 Task: Create a Workspace WS0000000004 in Trello with Workspace Type as ENGINEERING-IT and Workspace Description as WD0000000004. Invite a Team Member Ayush98111@gmail.com to Workspace WS0000000004 in Trello. Invite a Team Member Nikrathi889@gmail.com to Workspace WS0000000004 in Trello. Invite a Team Member Mailaustralia7@gmail.com to Workspace WS0000000004 in Trello. Invite a Team Member Carxxstreet791@gmail.com to Workspace WS0000000004 in Trello
Action: Mouse moved to (432, 48)
Screenshot: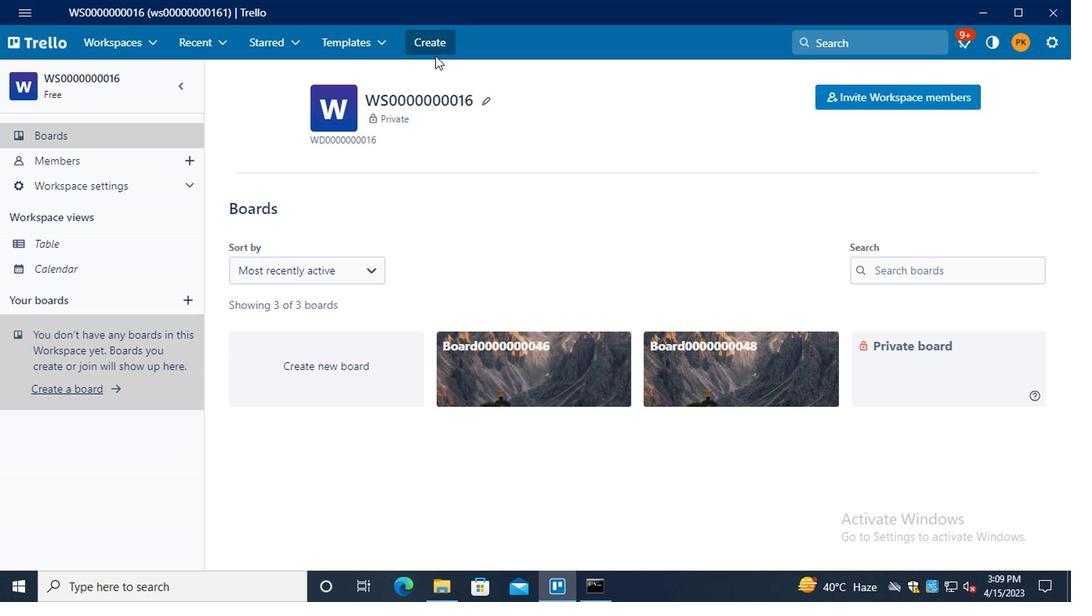 
Action: Mouse pressed left at (432, 48)
Screenshot: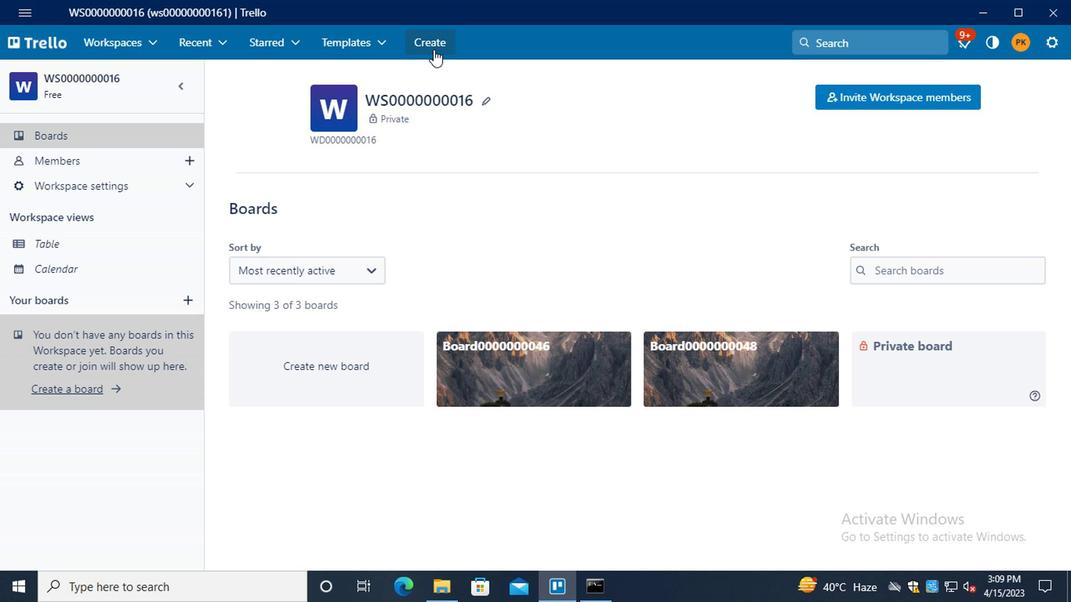 
Action: Mouse moved to (476, 195)
Screenshot: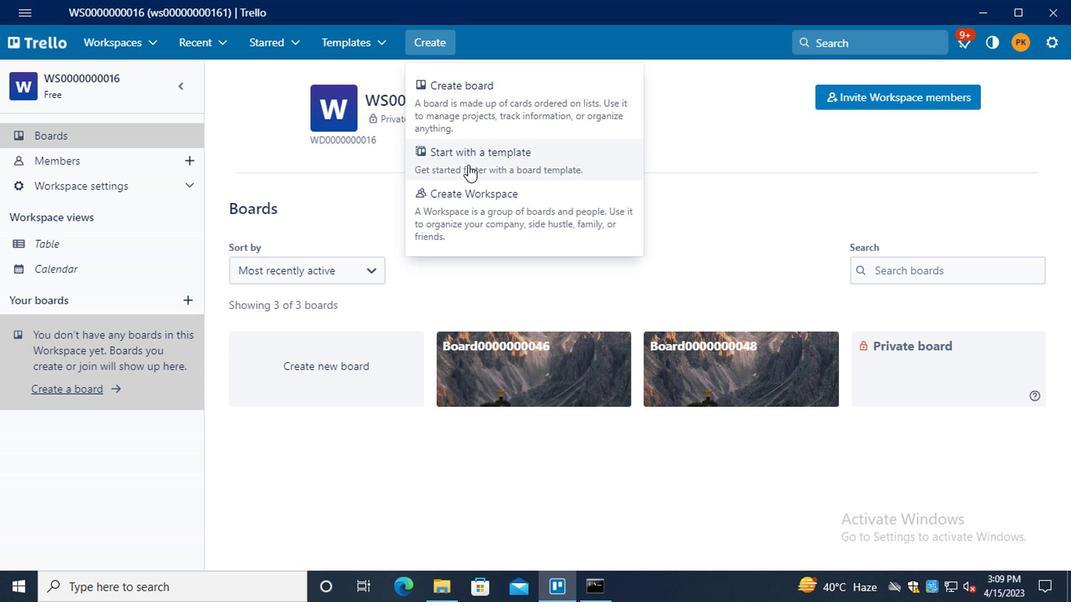 
Action: Mouse pressed left at (476, 195)
Screenshot: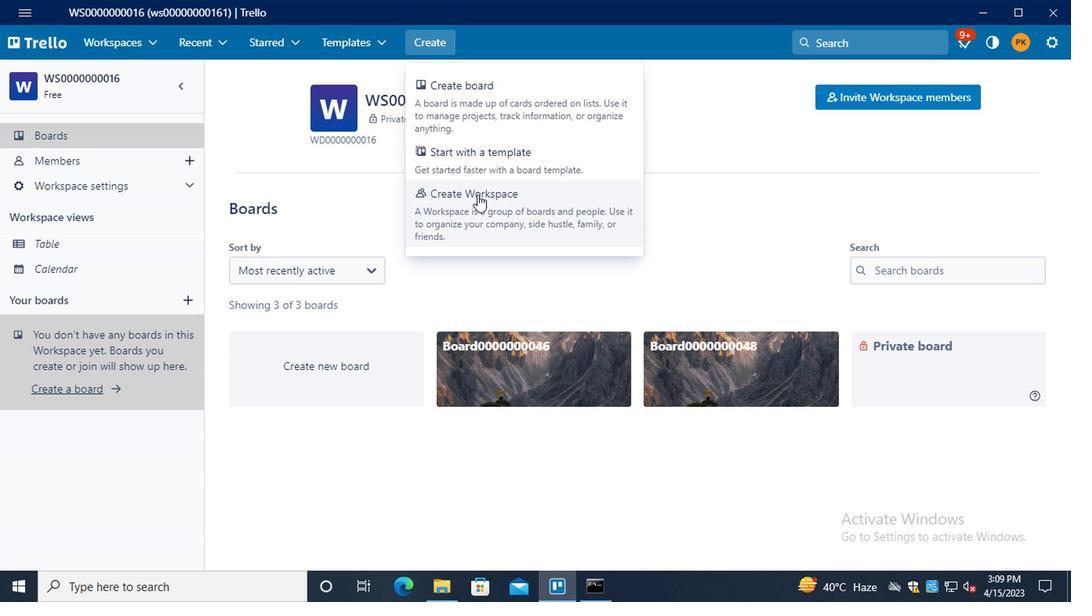 
Action: Mouse moved to (410, 246)
Screenshot: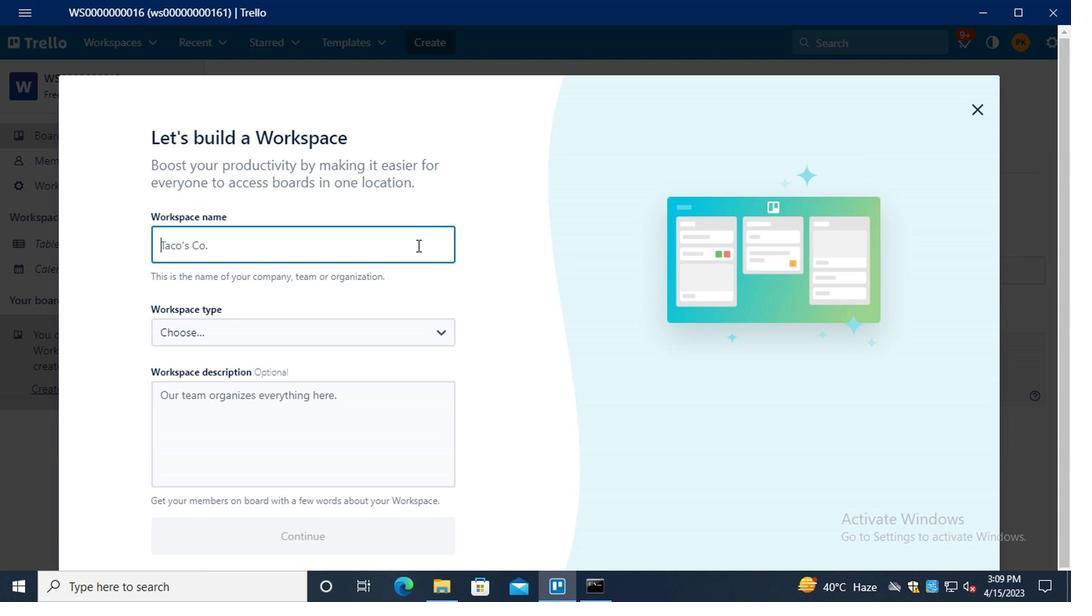 
Action: Key pressed <Key.shift>WS0000000004
Screenshot: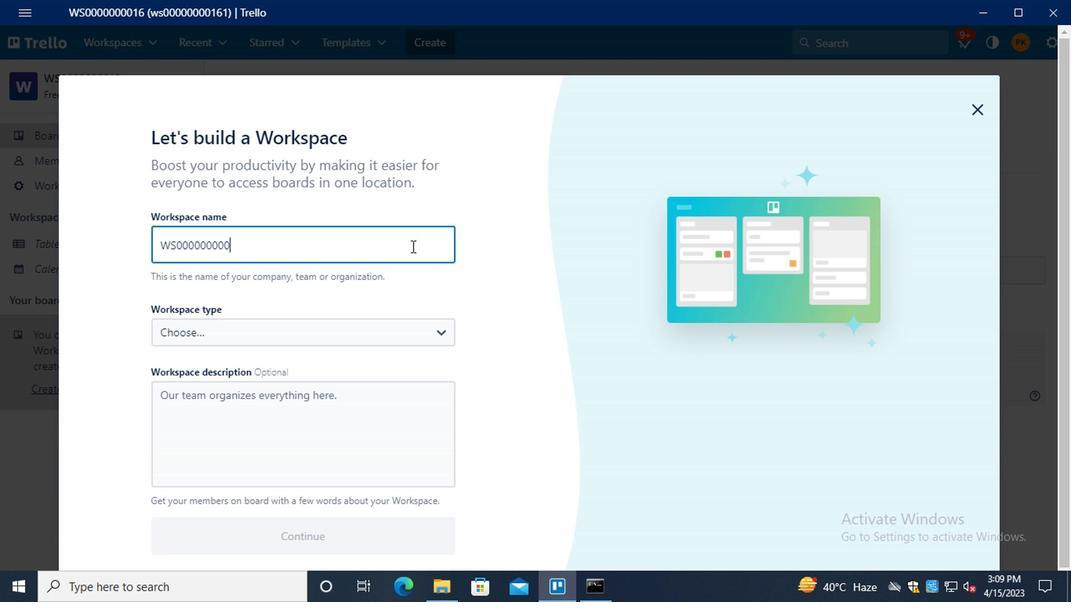 
Action: Mouse moved to (399, 342)
Screenshot: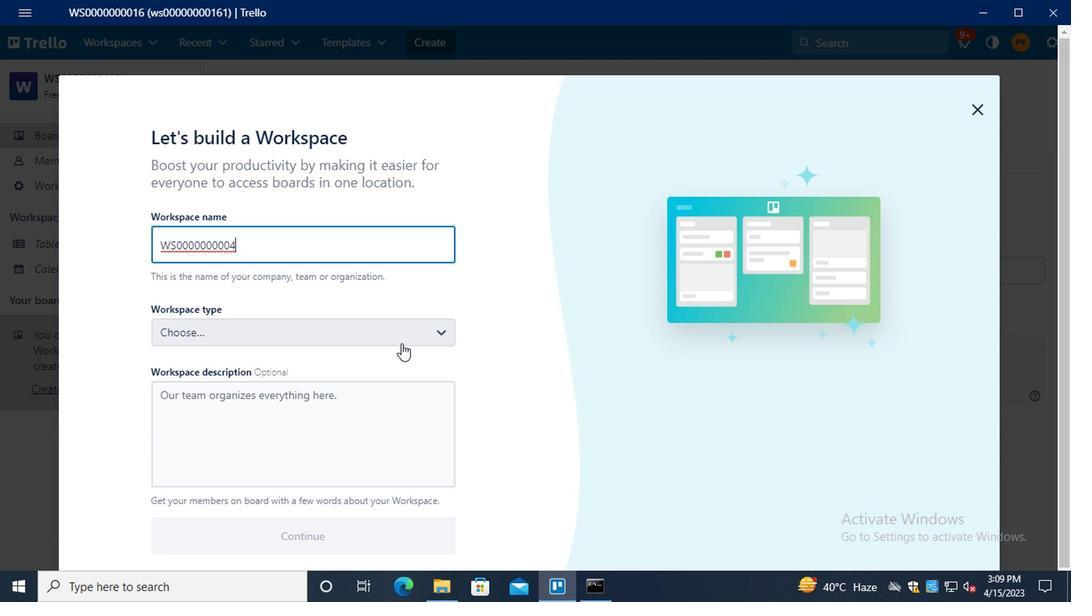 
Action: Mouse pressed left at (399, 342)
Screenshot: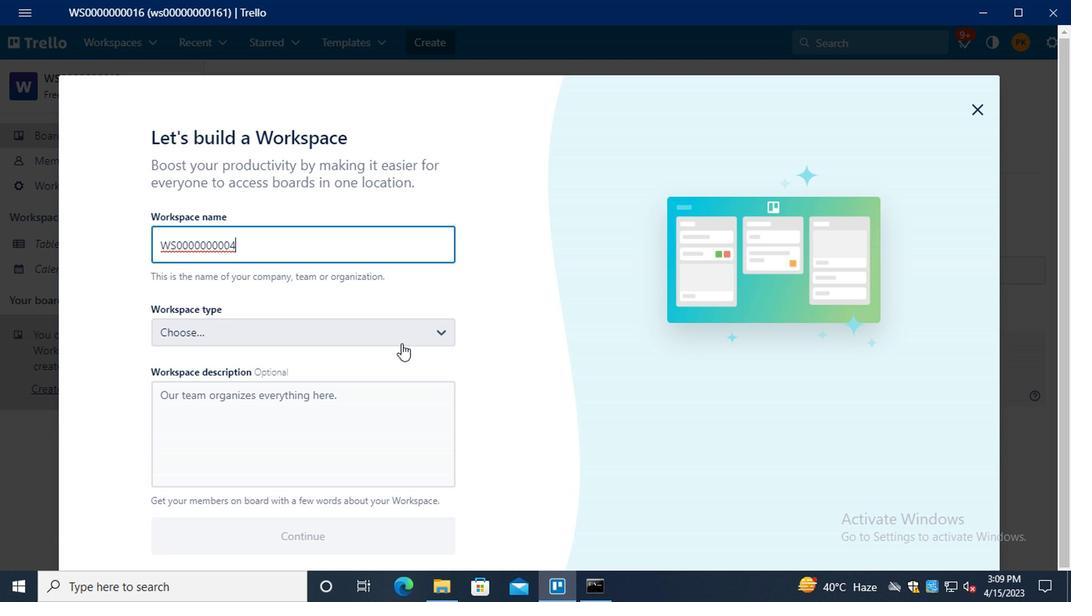 
Action: Mouse moved to (353, 430)
Screenshot: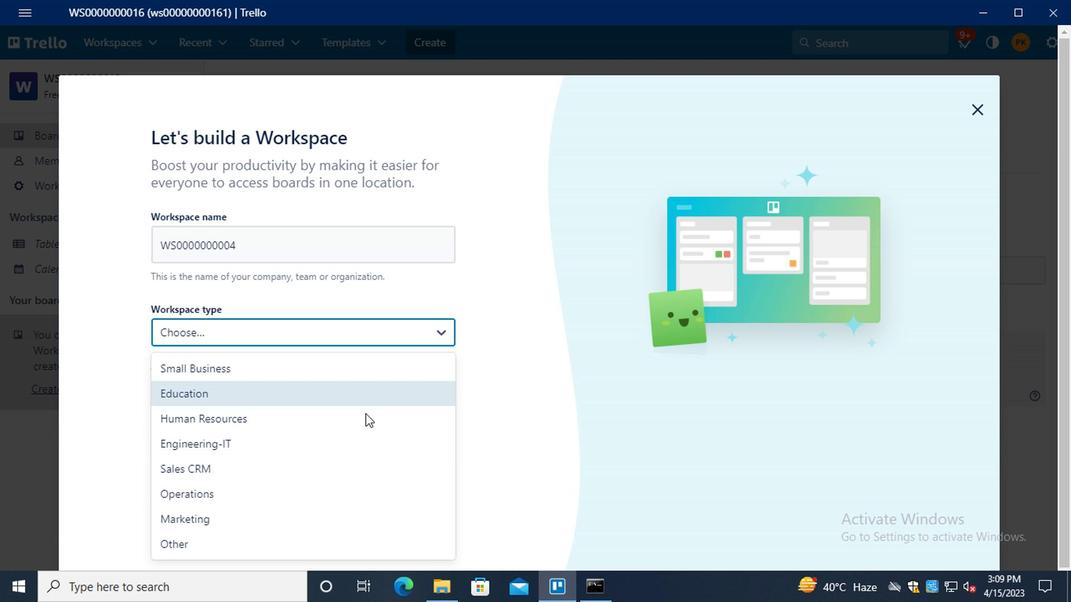 
Action: Mouse pressed left at (353, 430)
Screenshot: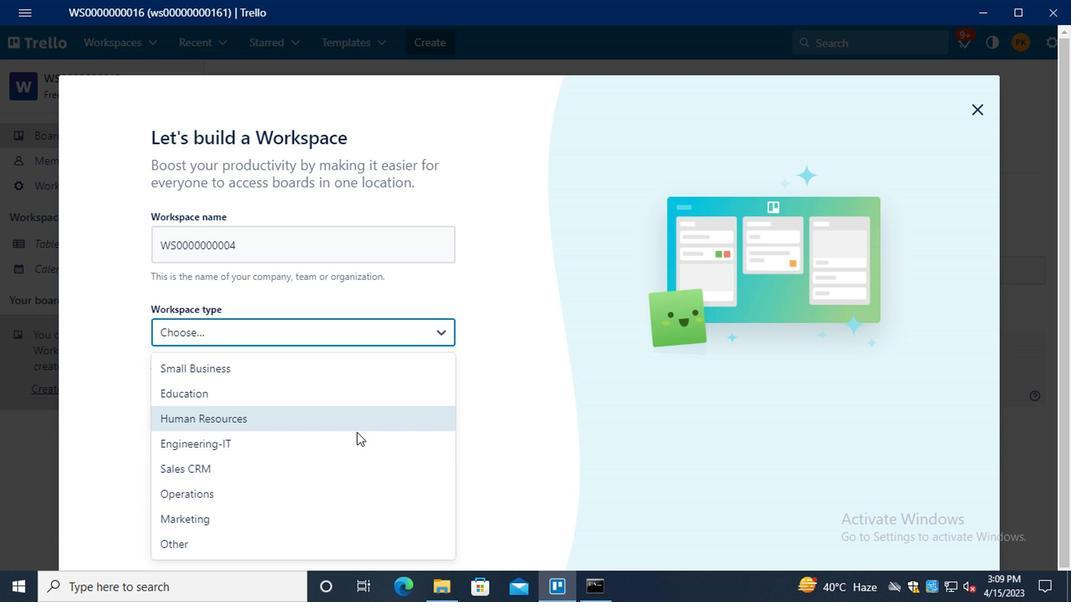 
Action: Mouse moved to (335, 442)
Screenshot: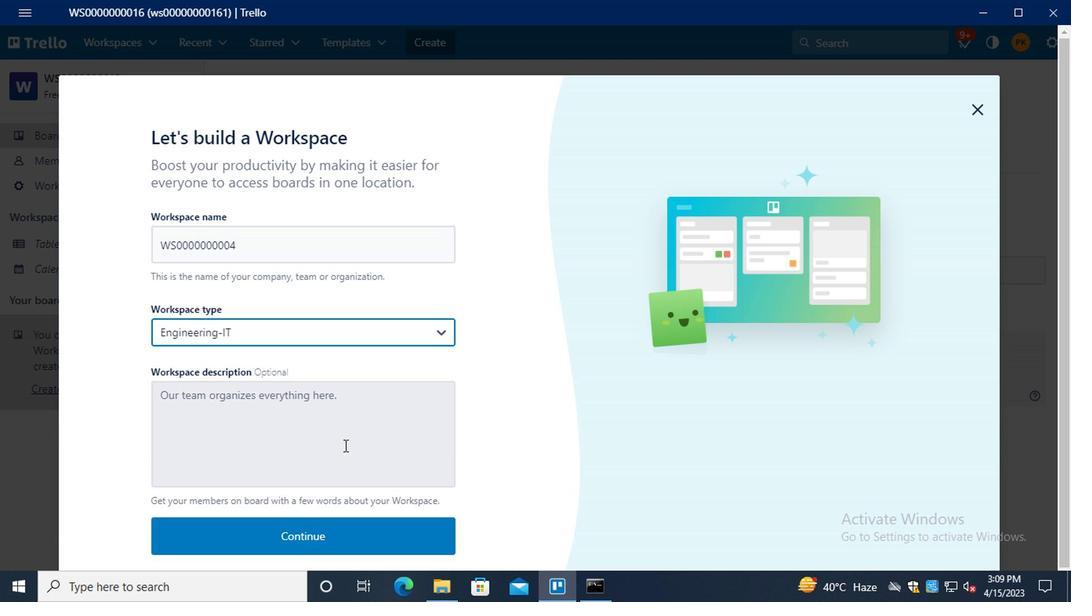 
Action: Mouse pressed left at (335, 442)
Screenshot: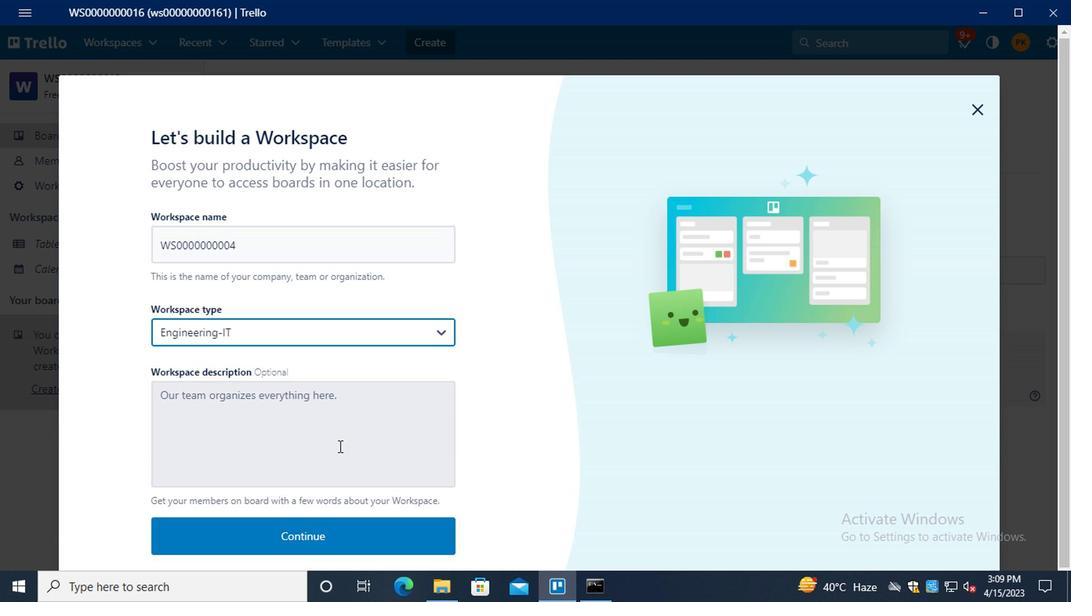 
Action: Mouse moved to (335, 442)
Screenshot: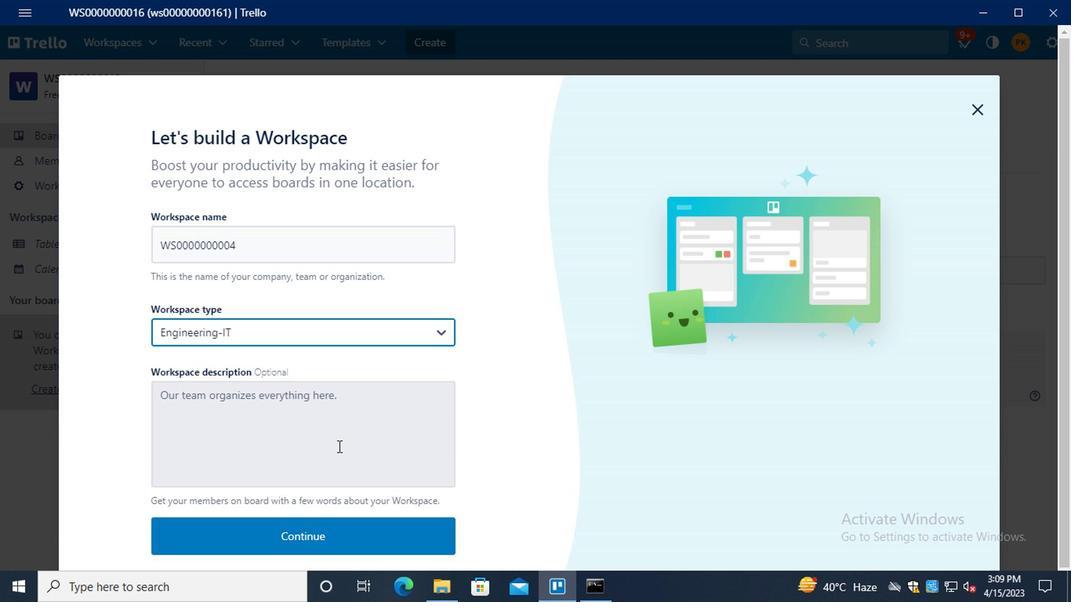 
Action: Key pressed <Key.shift>WD0000000004
Screenshot: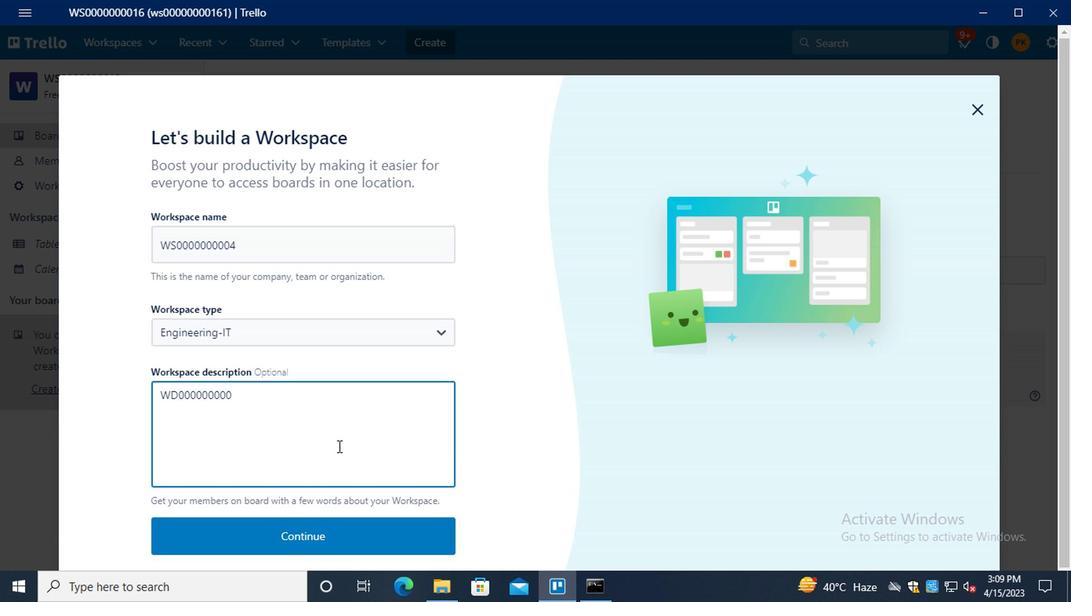 
Action: Mouse moved to (324, 525)
Screenshot: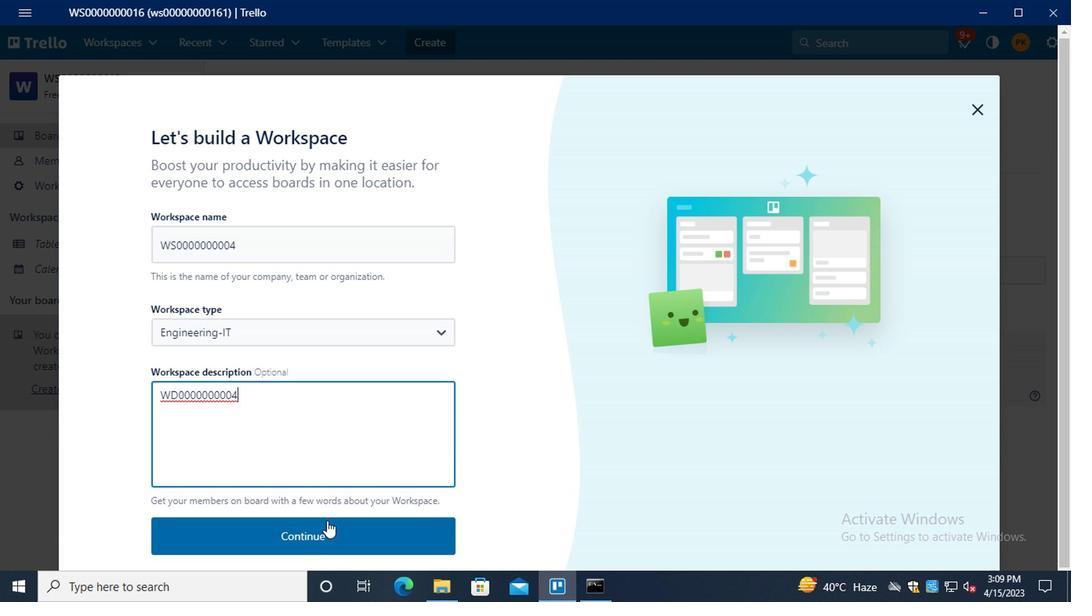 
Action: Mouse pressed left at (324, 525)
Screenshot: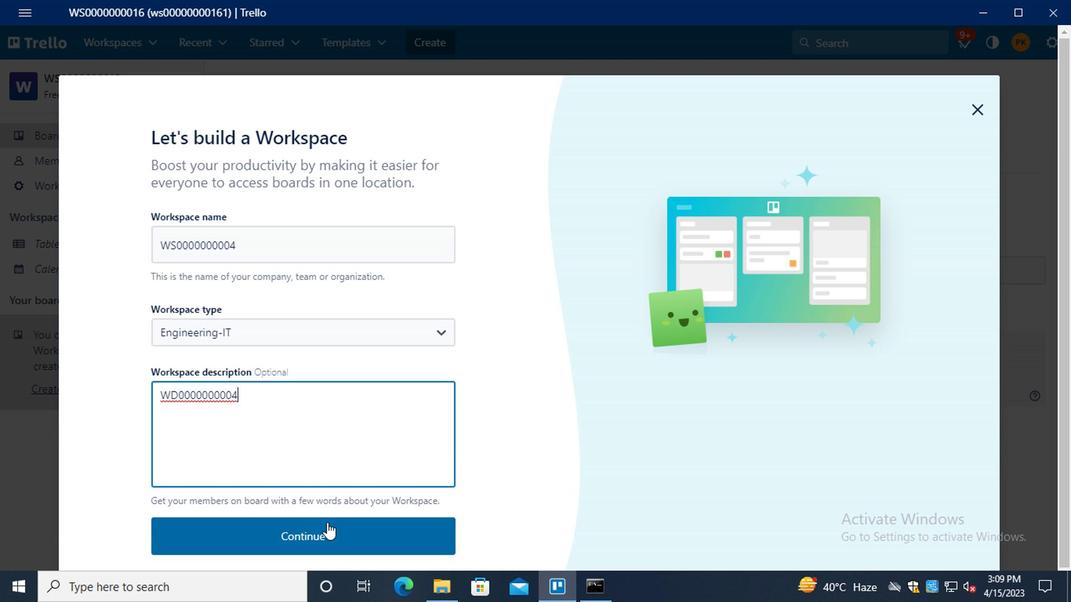 
Action: Mouse moved to (273, 242)
Screenshot: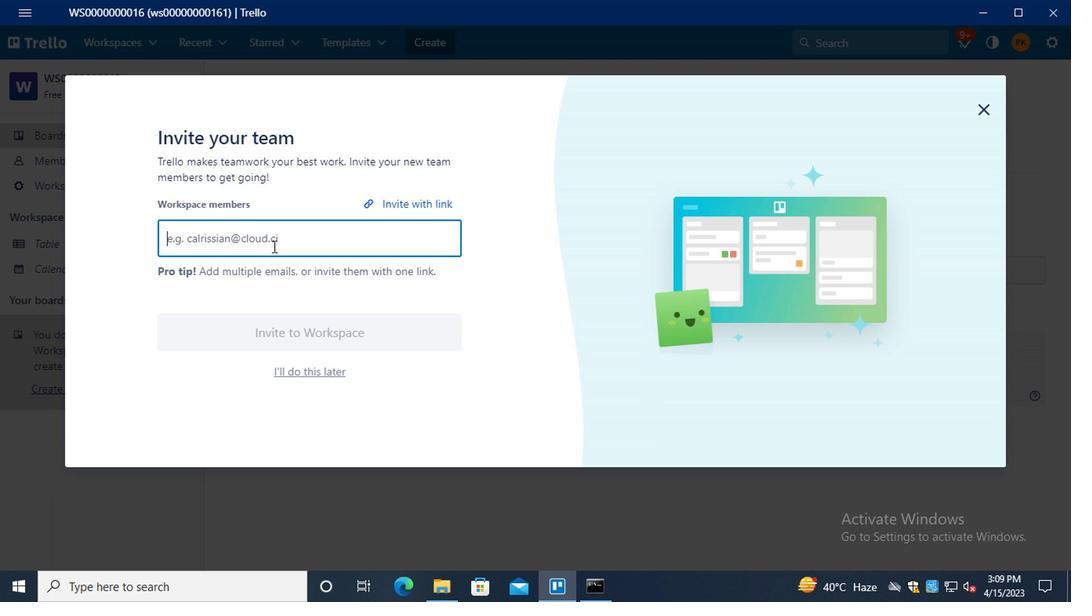 
Action: Mouse pressed left at (273, 242)
Screenshot: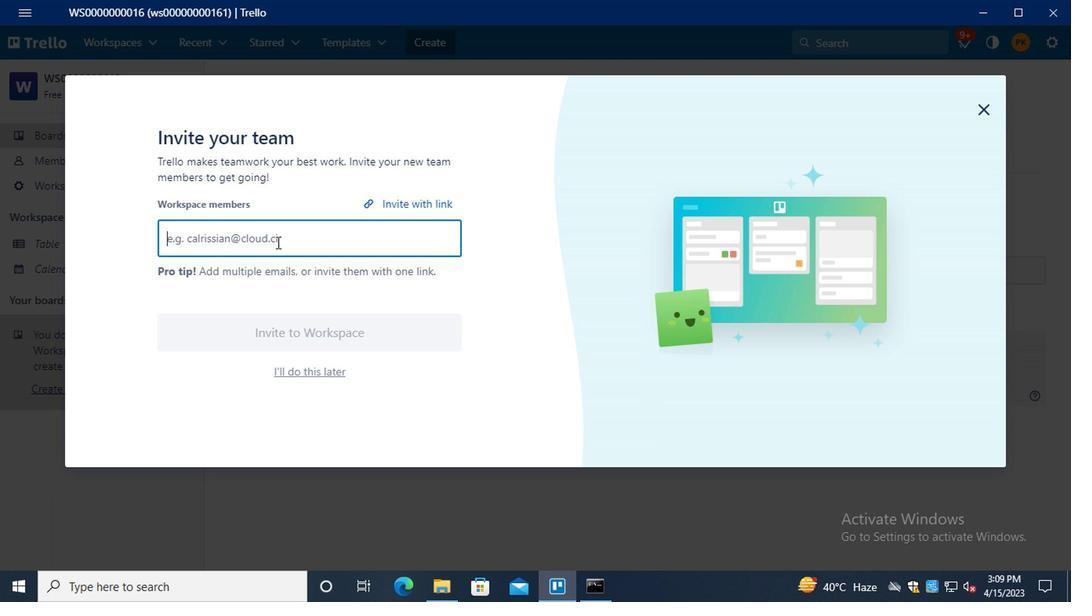 
Action: Key pressed <Key.shift>AYUSH98111<Key.shift>@GMAIL.COM<Key.enter><Key.shift><Key.shift><Key.shift><Key.shift><Key.shift><Key.shift><Key.shift><Key.shift><Key.shift><Key.shift><Key.shift><Key.shift><Key.shift><Key.shift><Key.shift><Key.shift><Key.shift><Key.shift><Key.shift><Key.shift><Key.shift><Key.shift><Key.shift><Key.shift><Key.shift><Key.shift><Key.shift><Key.shift><Key.shift><Key.shift><Key.shift><Key.shift><Key.shift><Key.shift><Key.shift><Key.shift><Key.shift><Key.shift><Key.shift><Key.shift><Key.shift><Key.shift><Key.shift><Key.shift><Key.shift><Key.shift><Key.shift><Key.shift><Key.shift><Key.shift>NIKRATHI889<Key.shift>@F<Key.backspace>GMAIL.COM<Key.enter><Key.shift><Key.shift><Key.shift><Key.shift>MAILAUSTRALIA7<Key.shift><Key.shift><Key.shift><Key.shift><Key.shift><Key.shift><Key.shift><Key.shift>@GMAIL.COM<Key.enter><Key.shift>CARXXSTREET791<Key.shift>@GMAIL.COM<Key.enter>
Screenshot: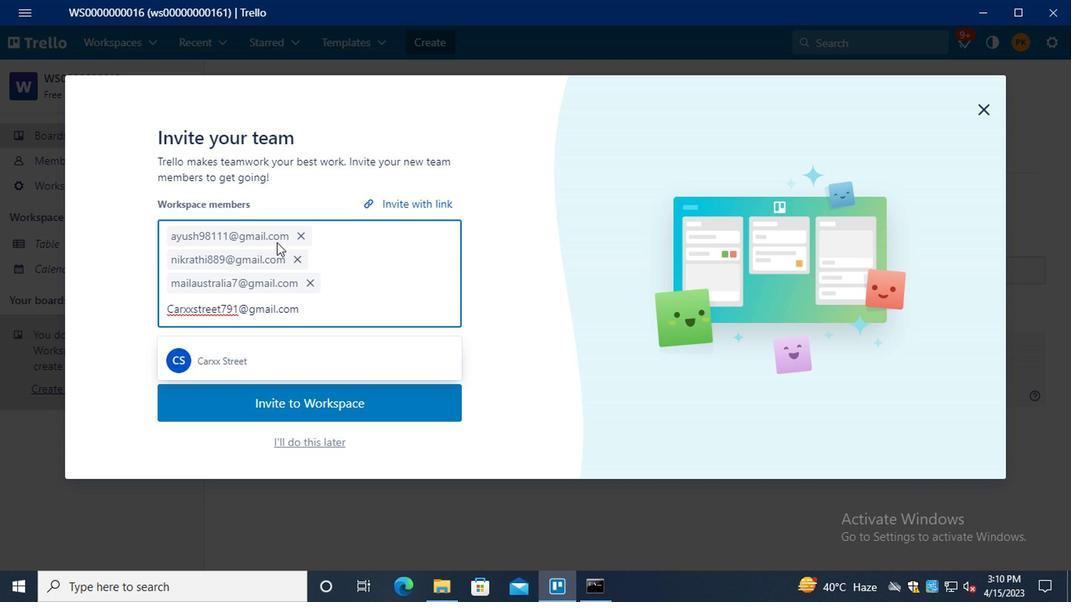 
Action: Mouse moved to (309, 415)
Screenshot: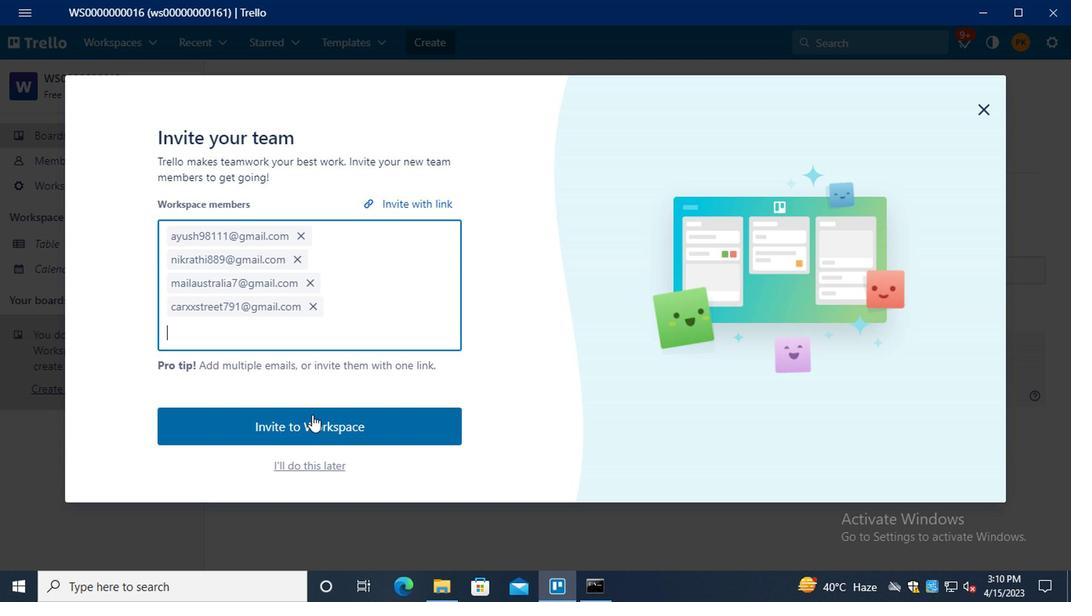 
Action: Mouse pressed left at (309, 415)
Screenshot: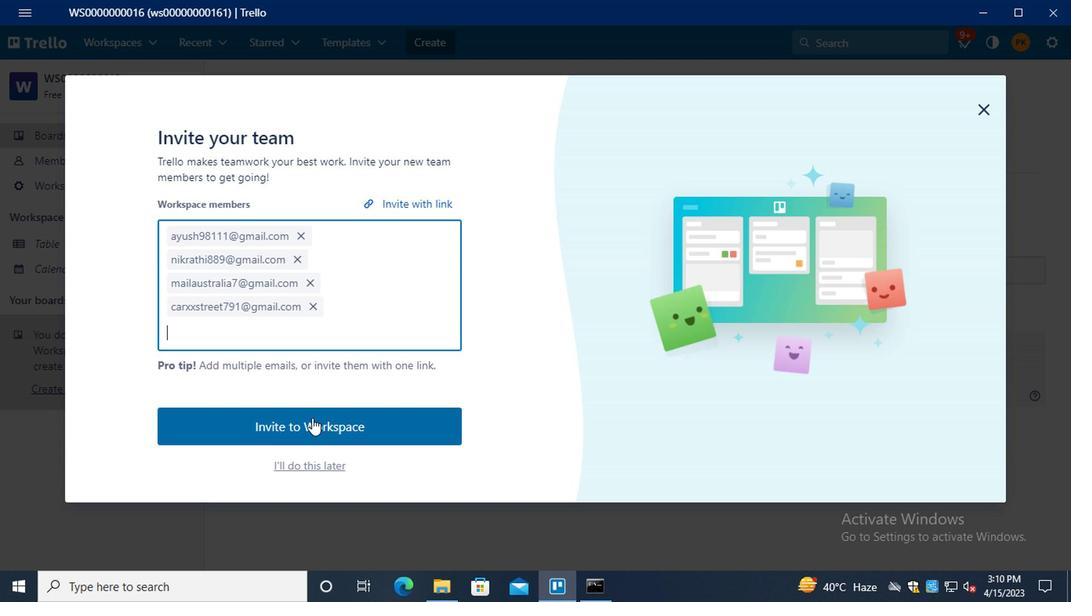 
